 Task: Change Filter to None on "Image A.jpg" and play.
Action: Mouse moved to (852, 148)
Screenshot: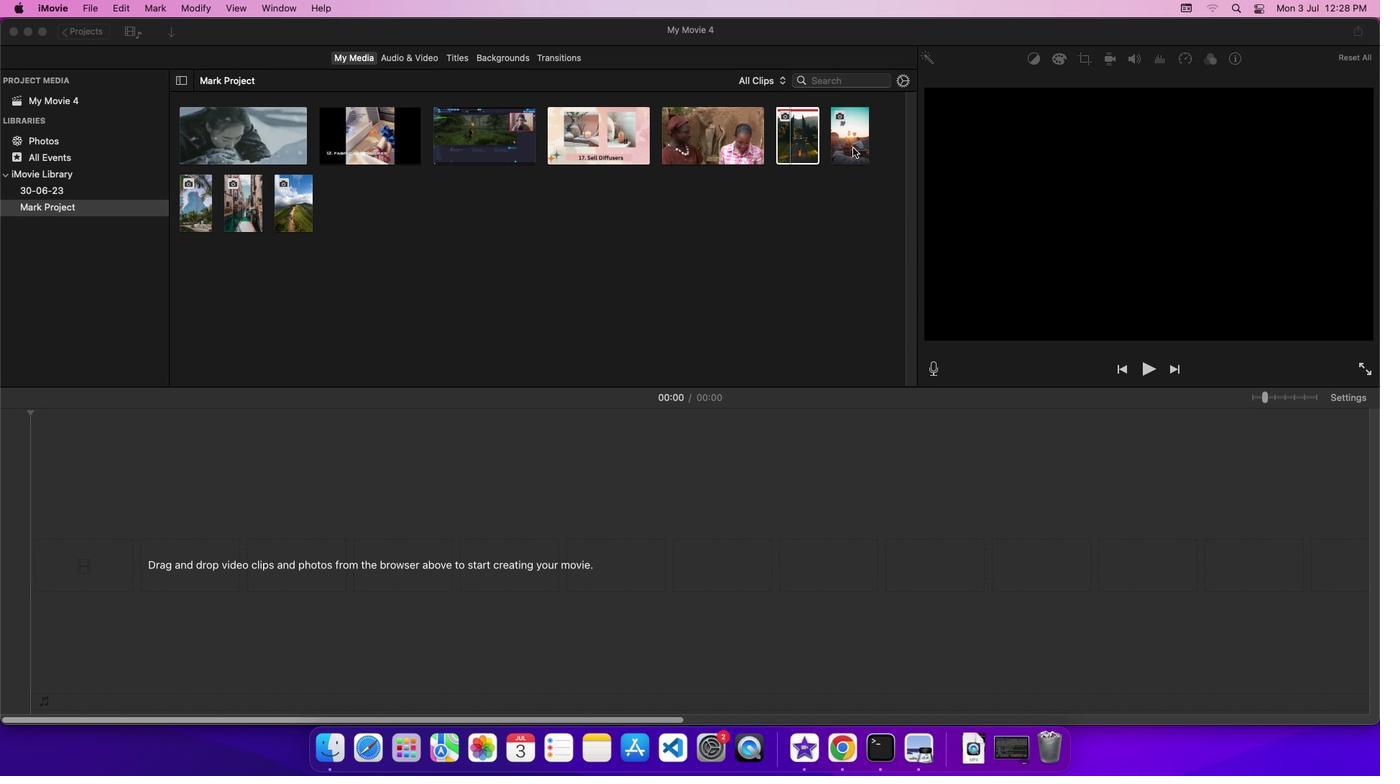 
Action: Mouse pressed left at (852, 148)
Screenshot: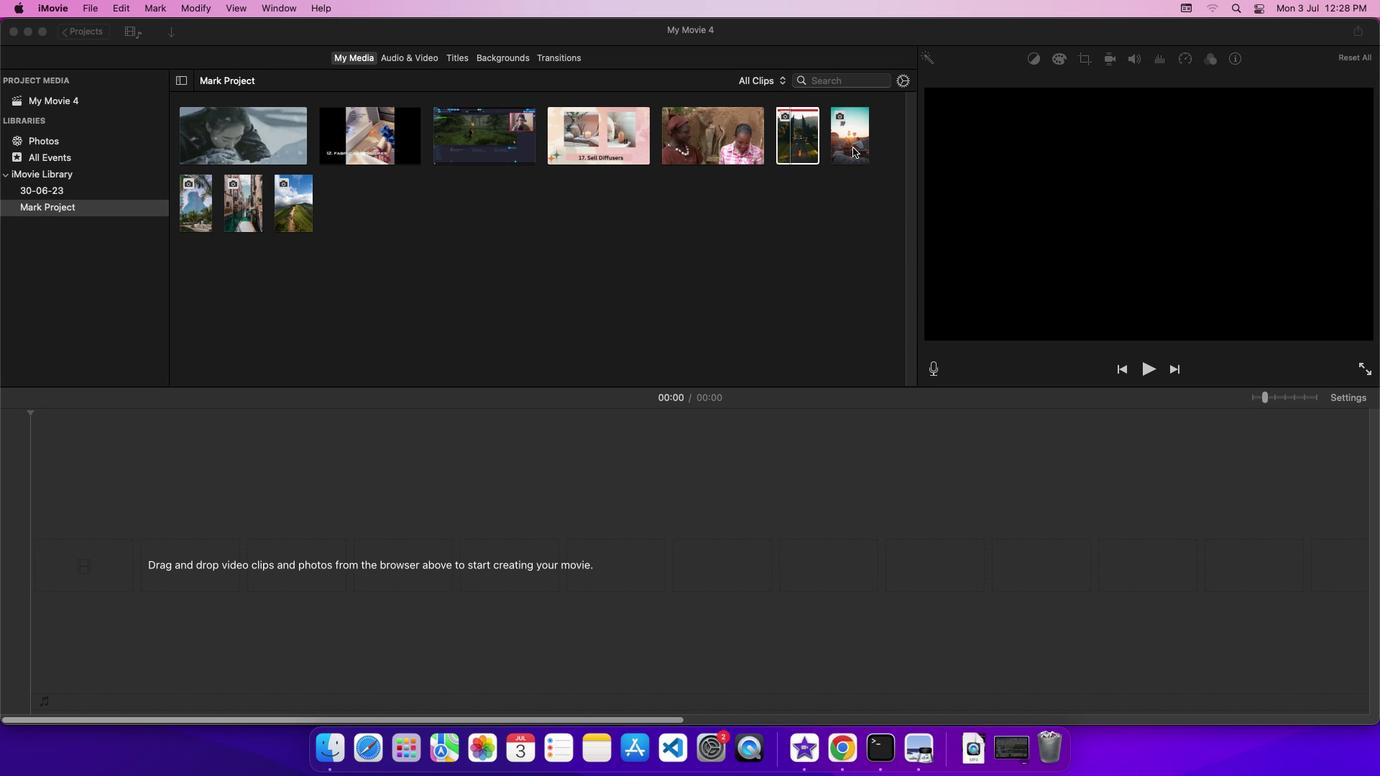 
Action: Mouse moved to (847, 122)
Screenshot: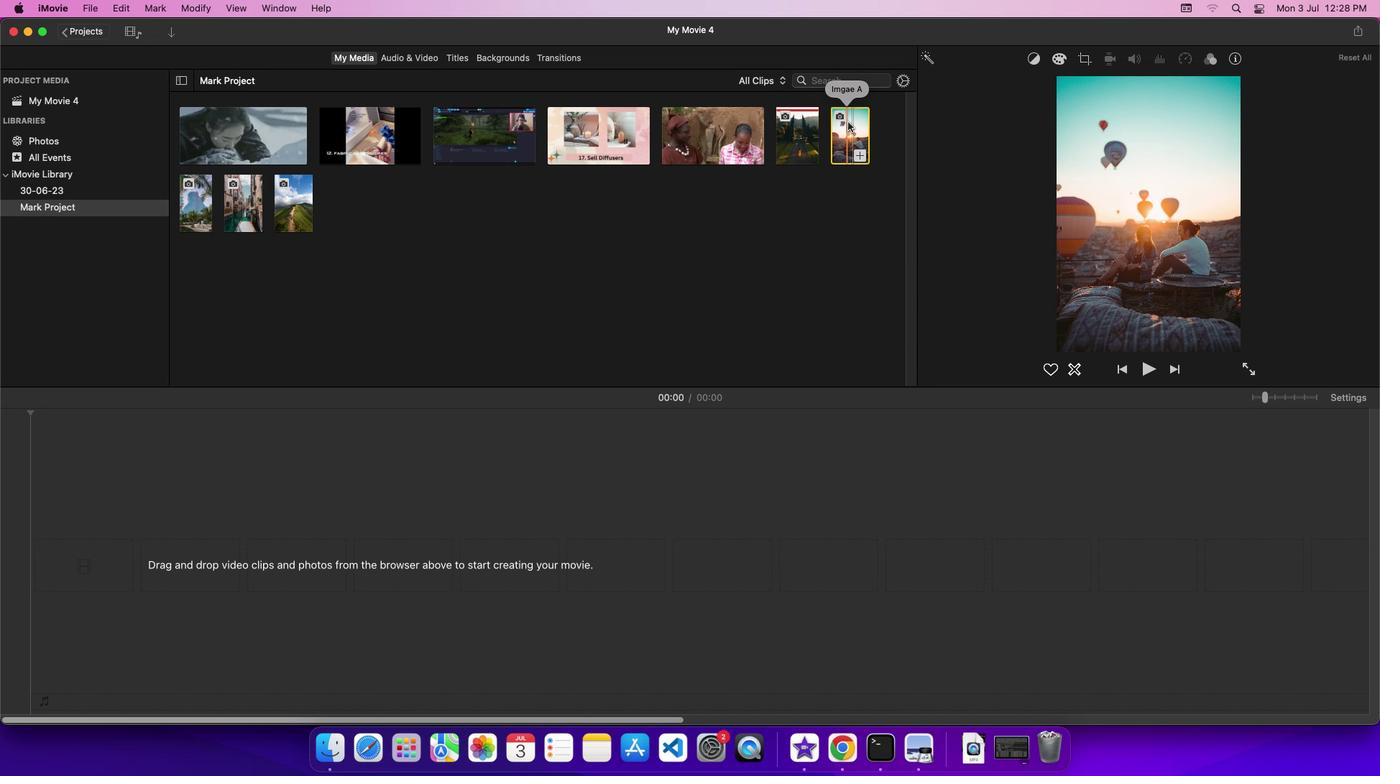 
Action: Mouse pressed left at (847, 122)
Screenshot: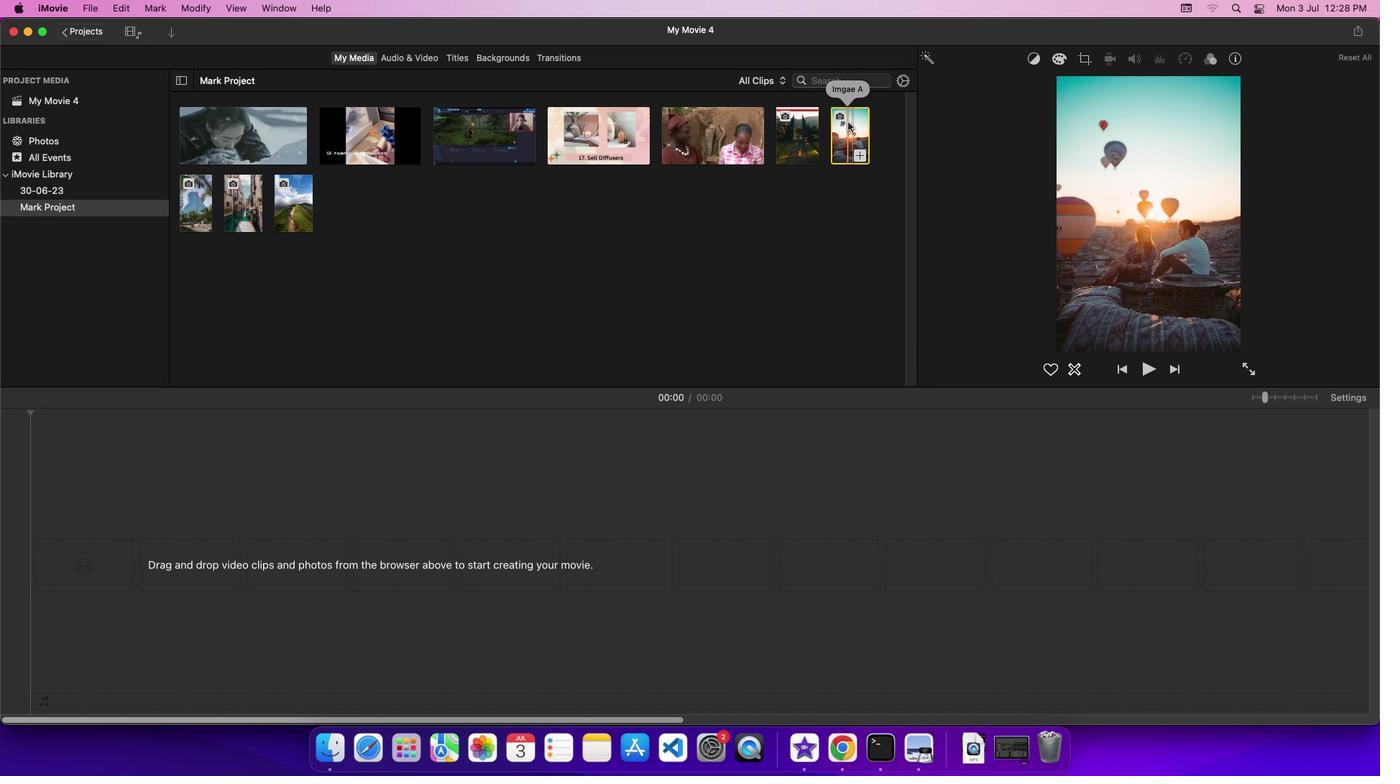 
Action: Mouse moved to (1361, 394)
Screenshot: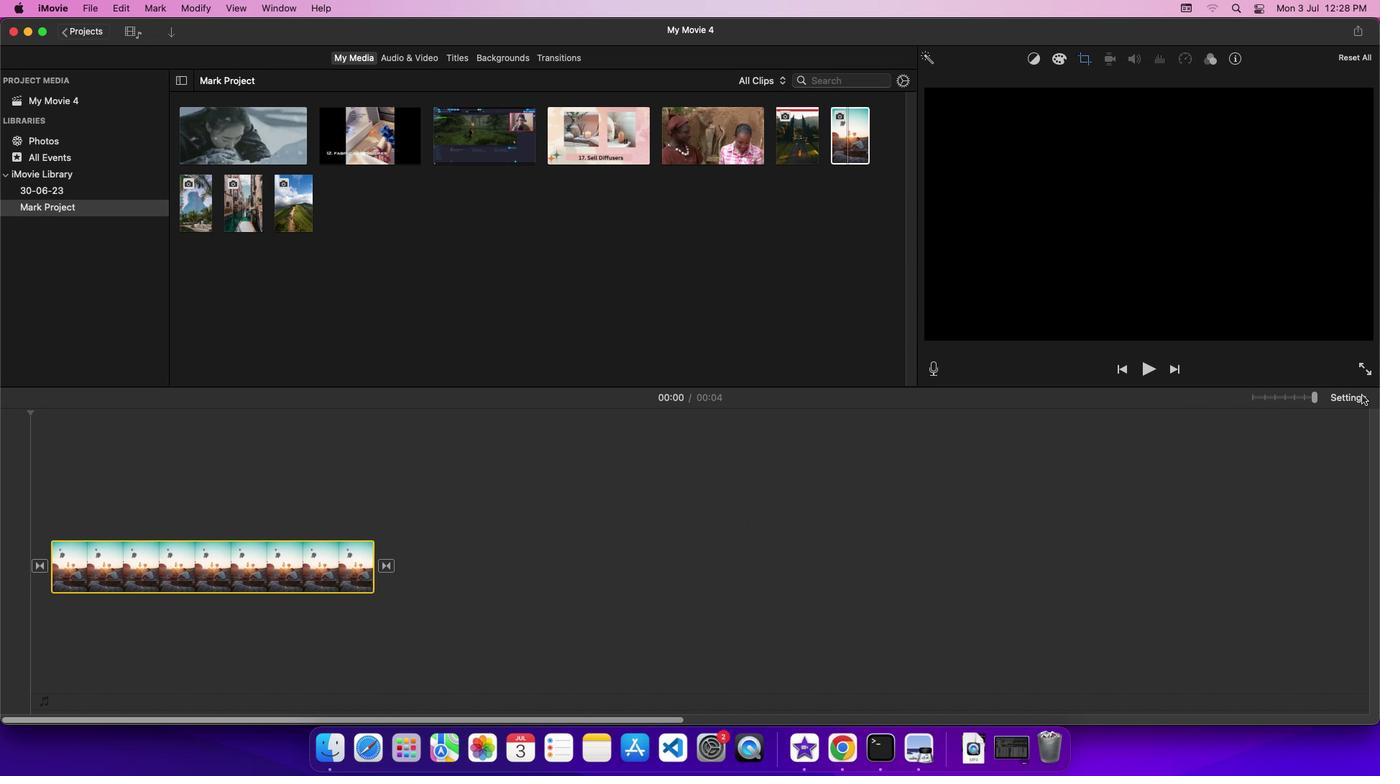 
Action: Mouse pressed left at (1361, 394)
Screenshot: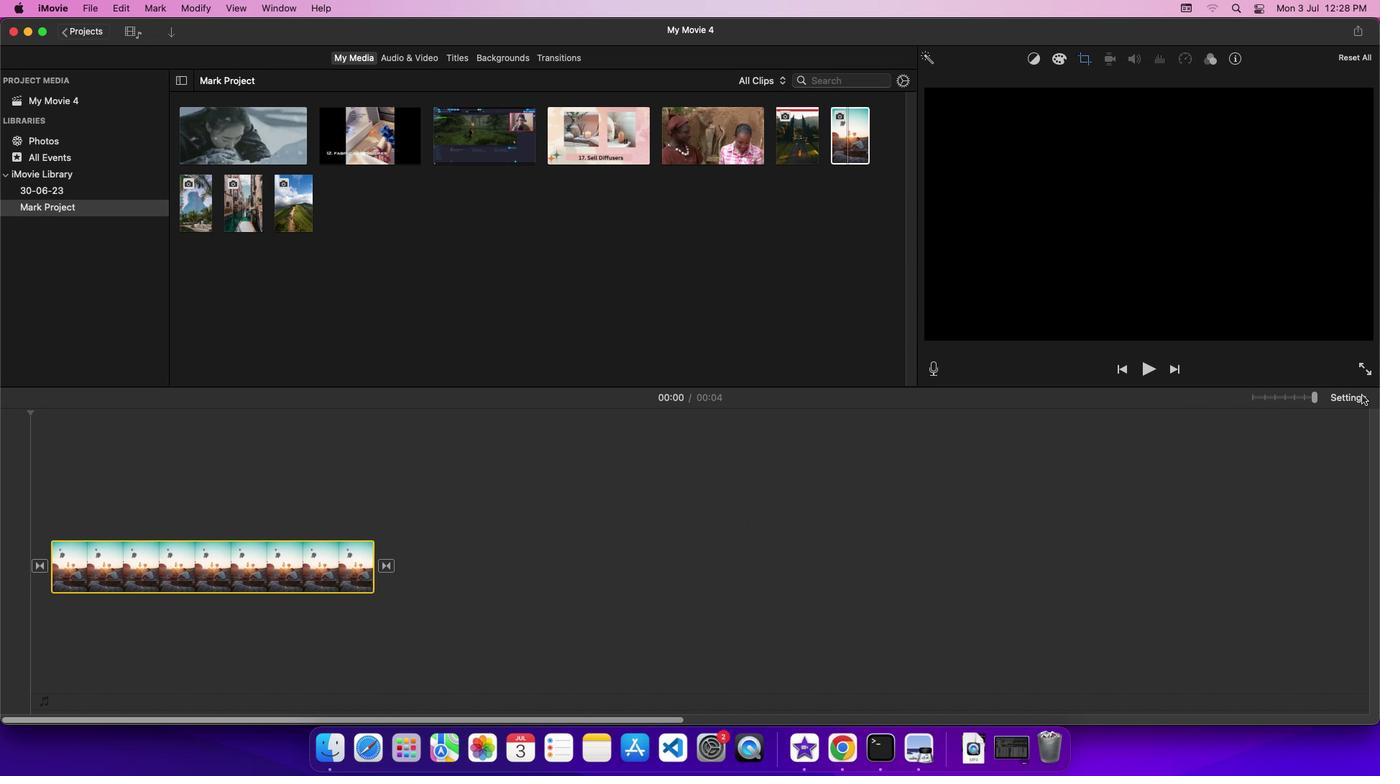 
Action: Mouse moved to (1220, 486)
Screenshot: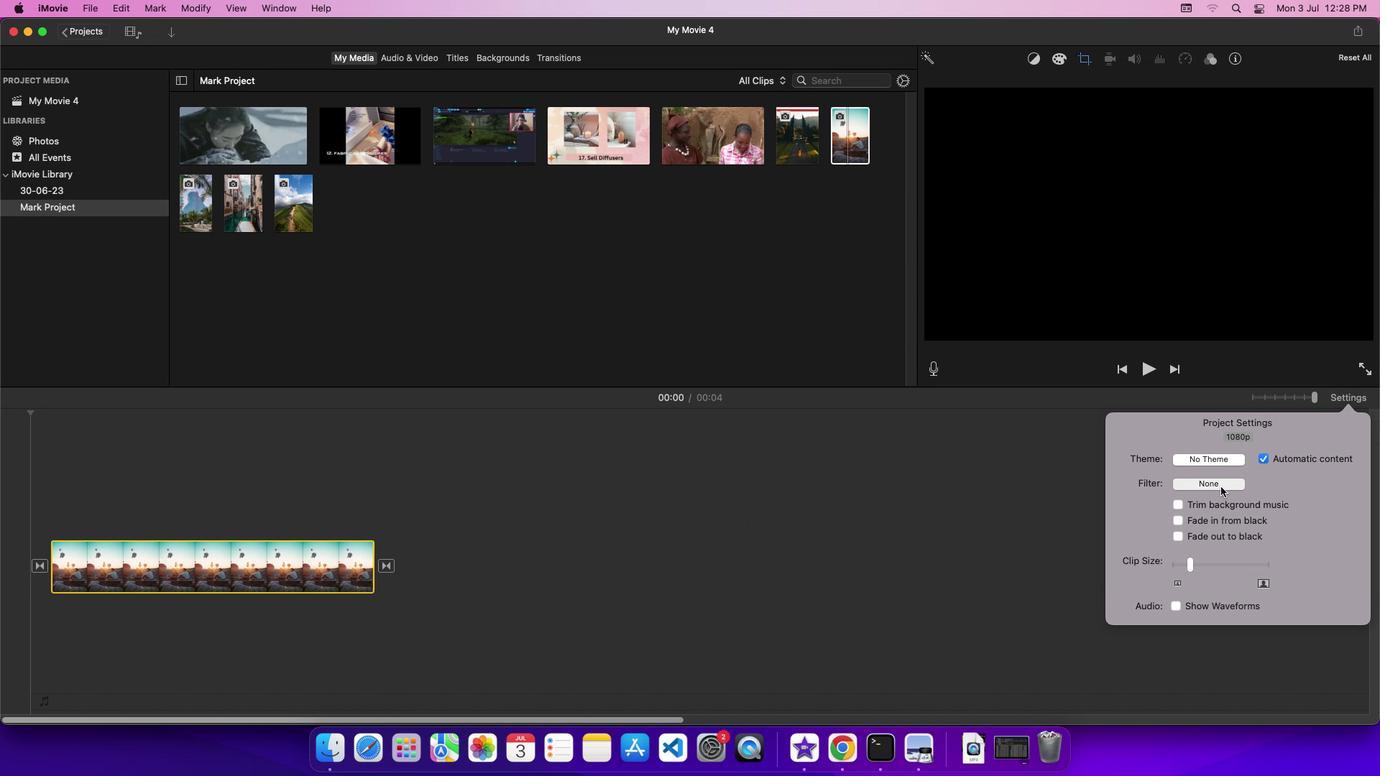 
Action: Mouse pressed left at (1220, 486)
Screenshot: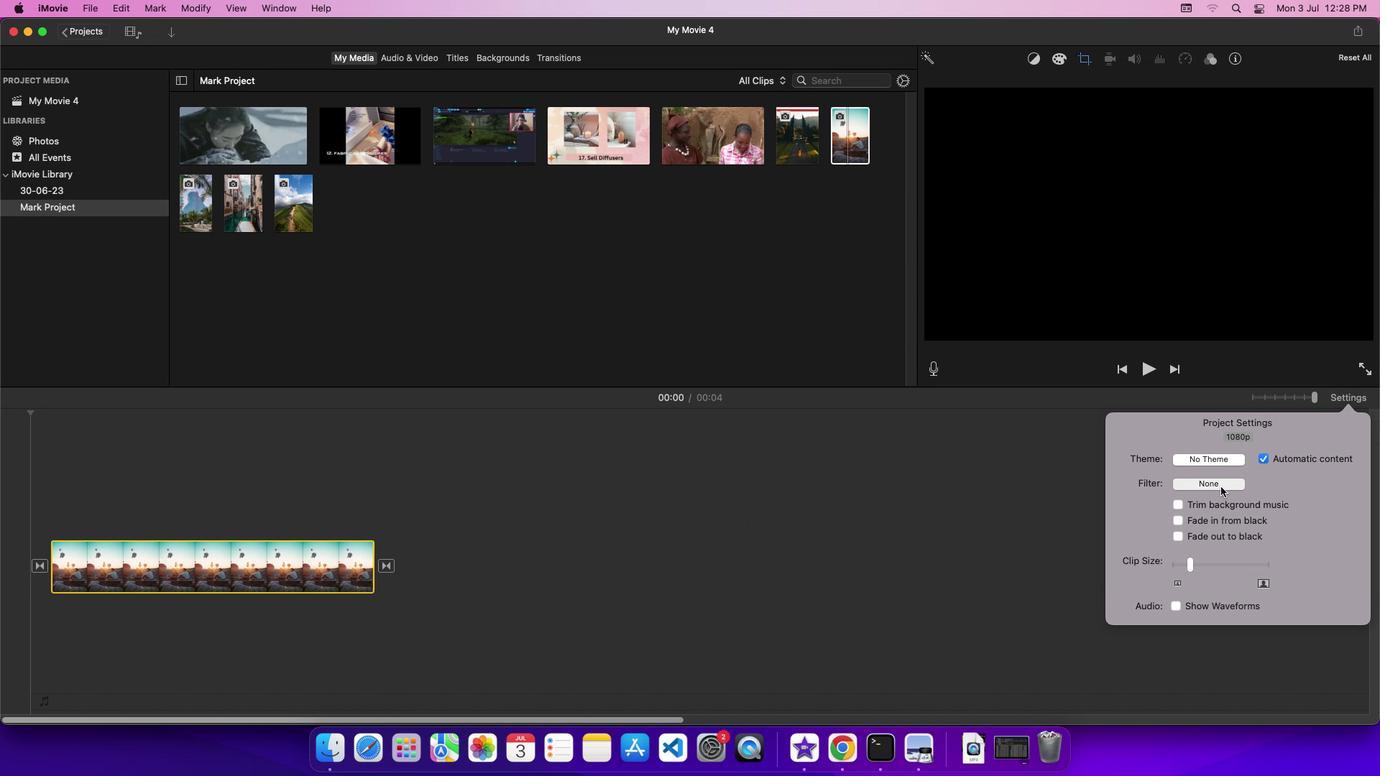 
Action: Mouse moved to (56, 71)
Screenshot: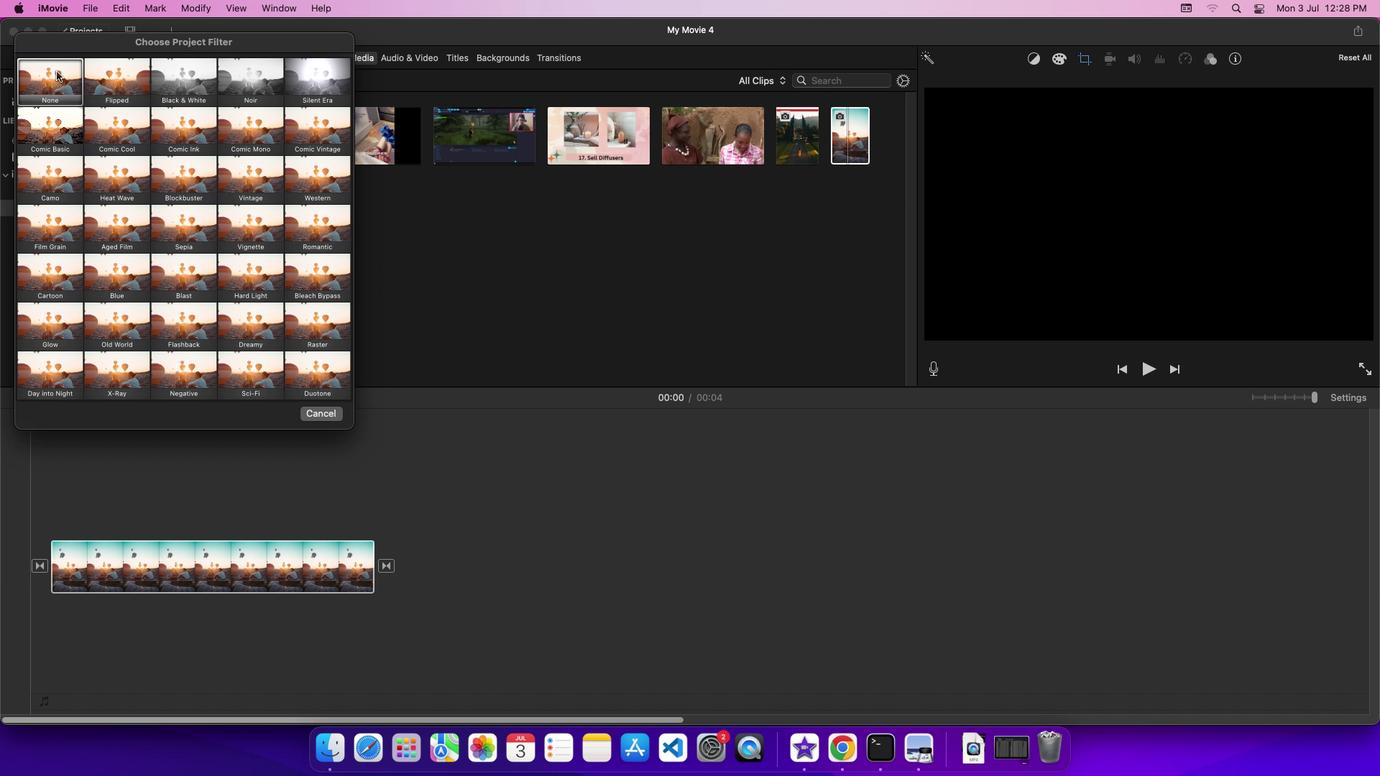 
Action: Mouse pressed left at (56, 71)
Screenshot: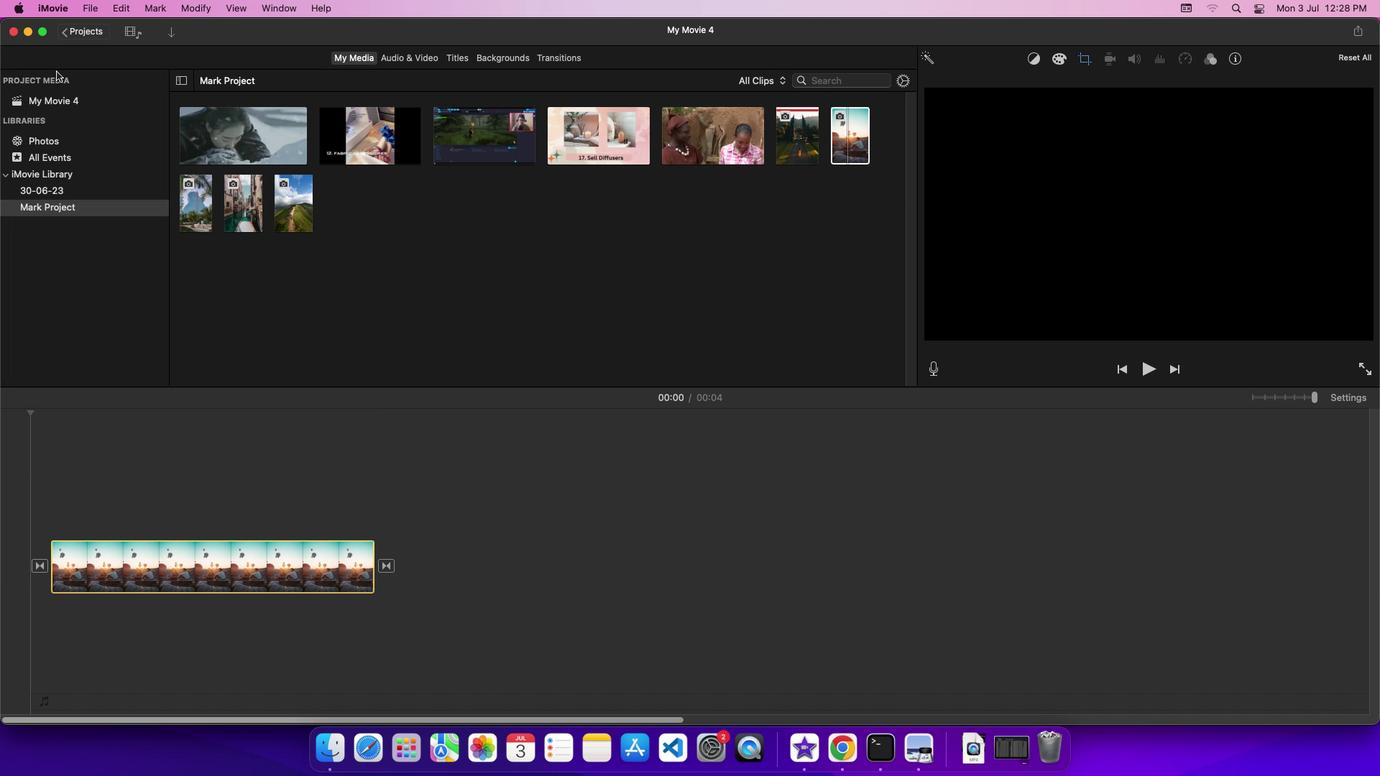 
Action: Mouse moved to (1153, 368)
Screenshot: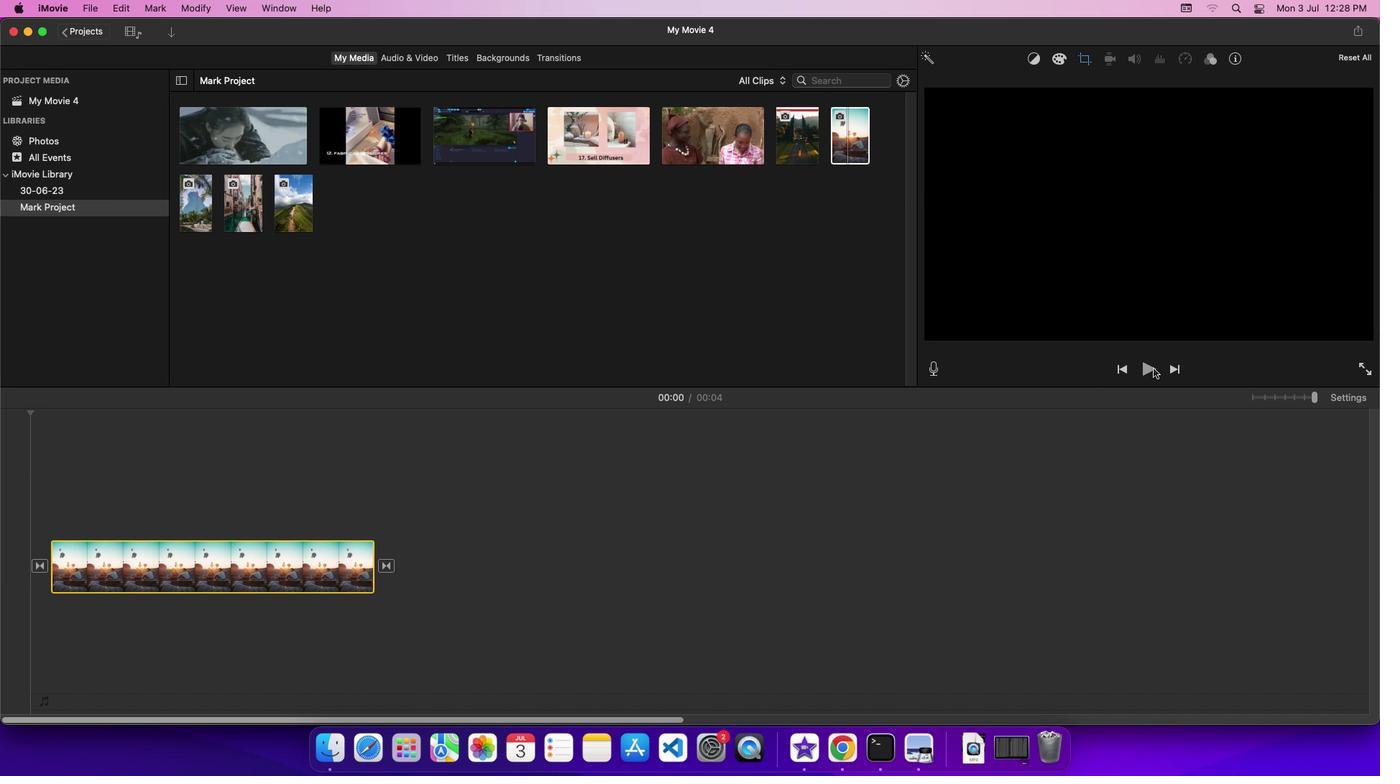 
Action: Mouse pressed left at (1153, 368)
Screenshot: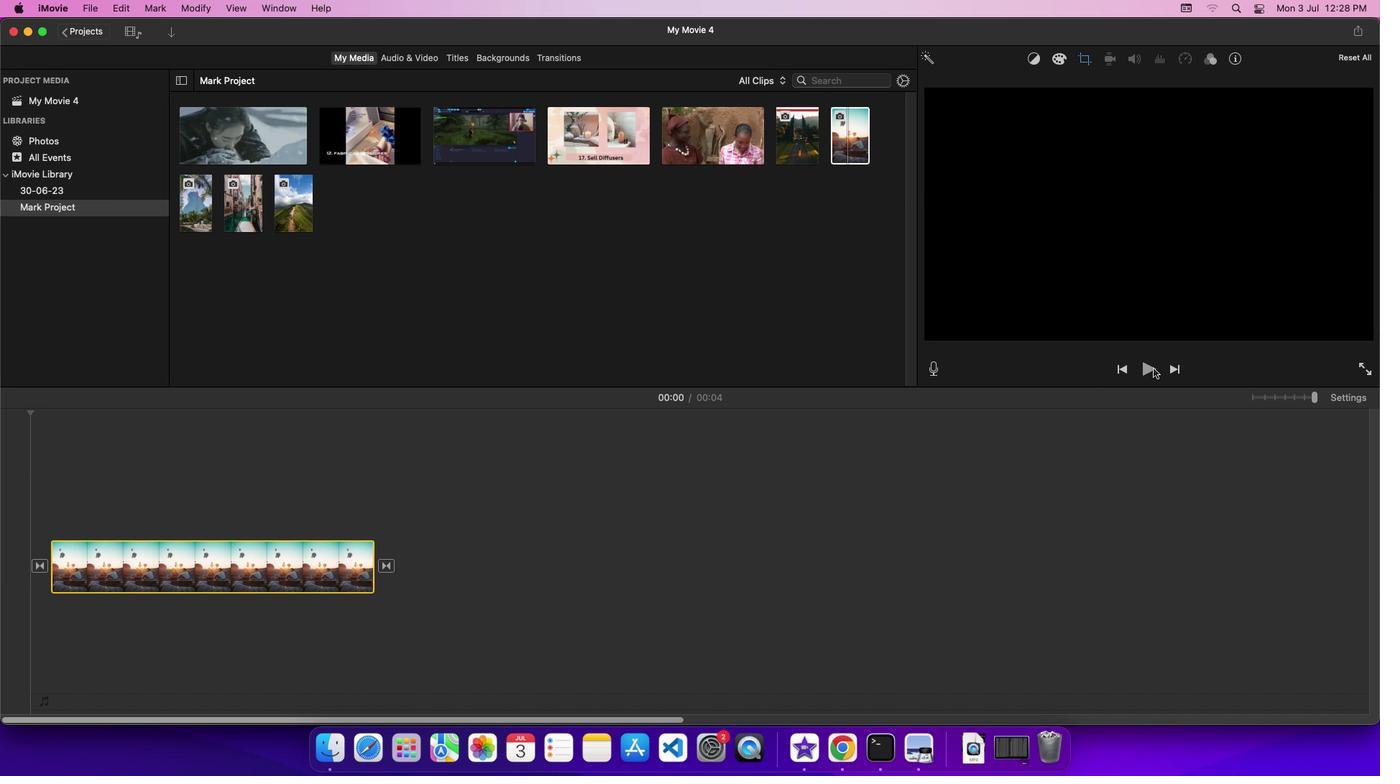 
Action: Mouse moved to (1167, 401)
Screenshot: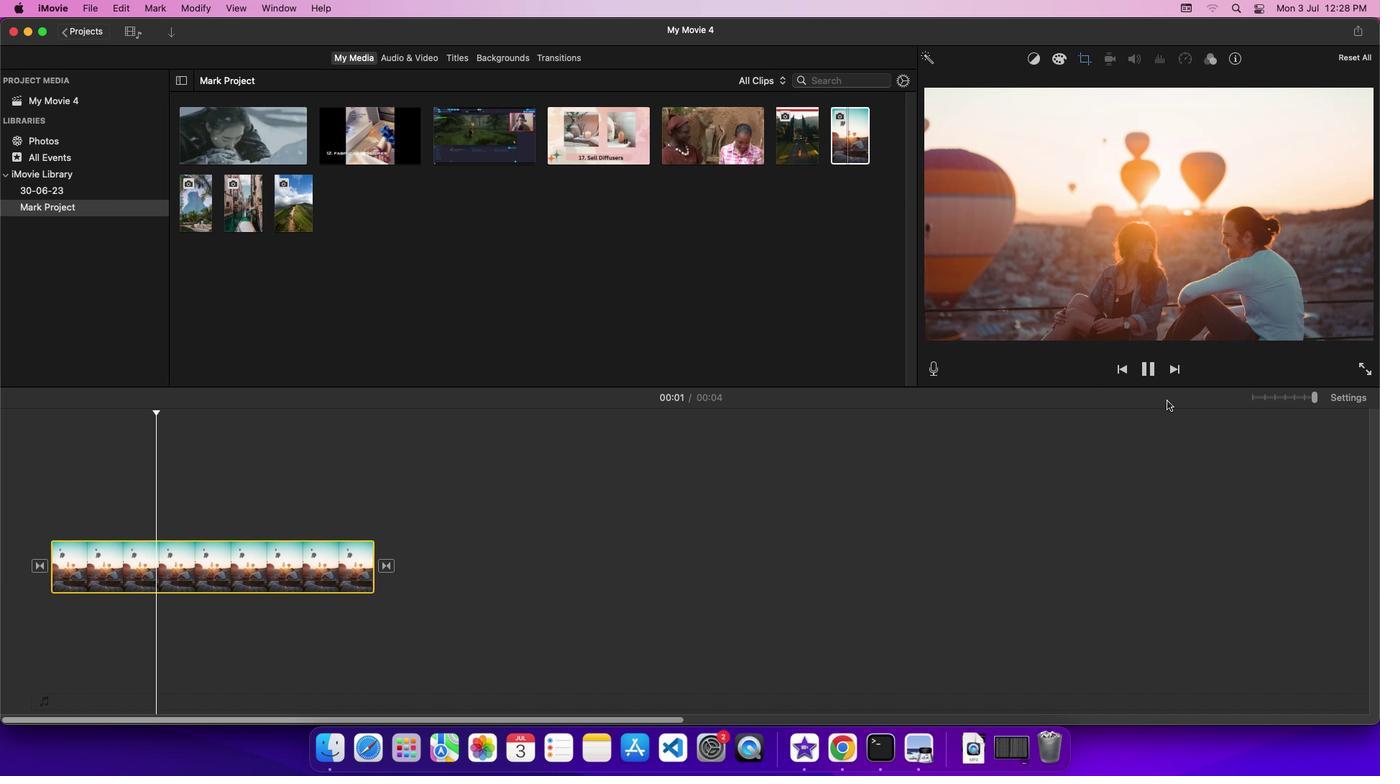 
